 Task: Create List Brand Identity in Board Social Media Advertising Strategies to Workspace Healthcare Consulting. Create List Target Audience in Board Customer Journey Optimization Analytics to Workspace Healthcare Consulting. Create List Customer Personas in Board Public Relations Thought Leadership Content Creation and Distribution to Workspace Healthcare Consulting
Action: Mouse moved to (69, 356)
Screenshot: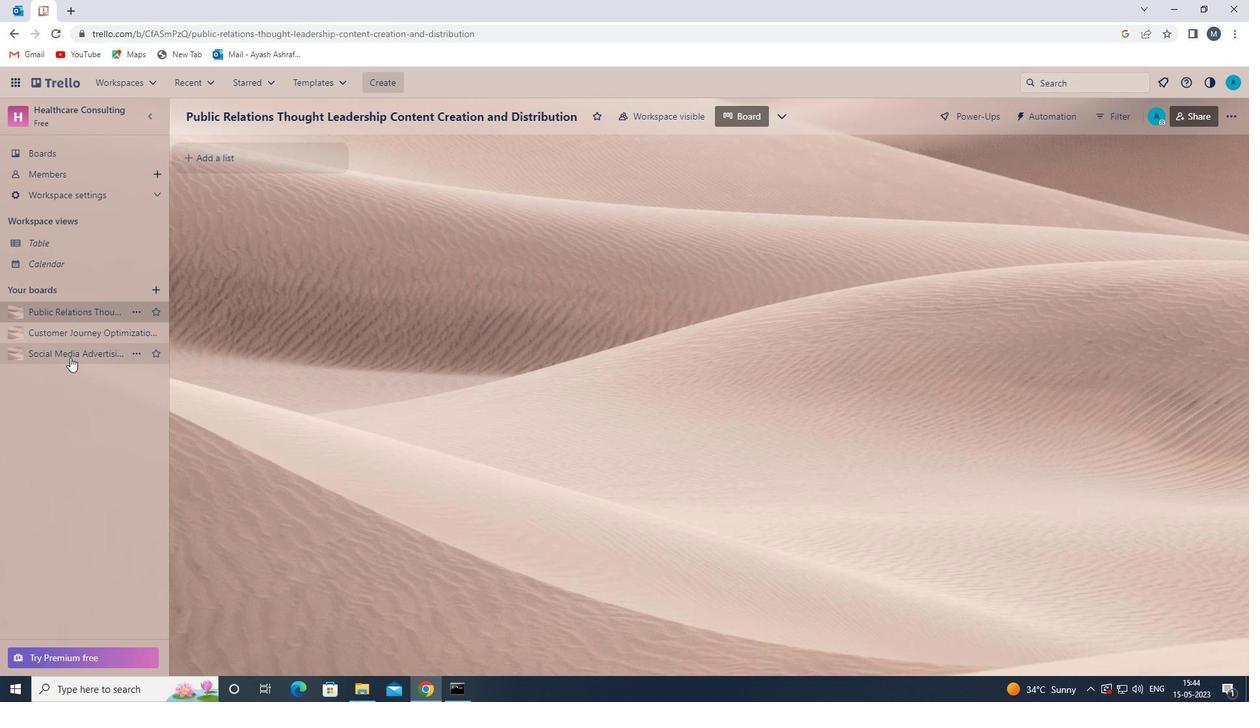 
Action: Mouse pressed left at (69, 356)
Screenshot: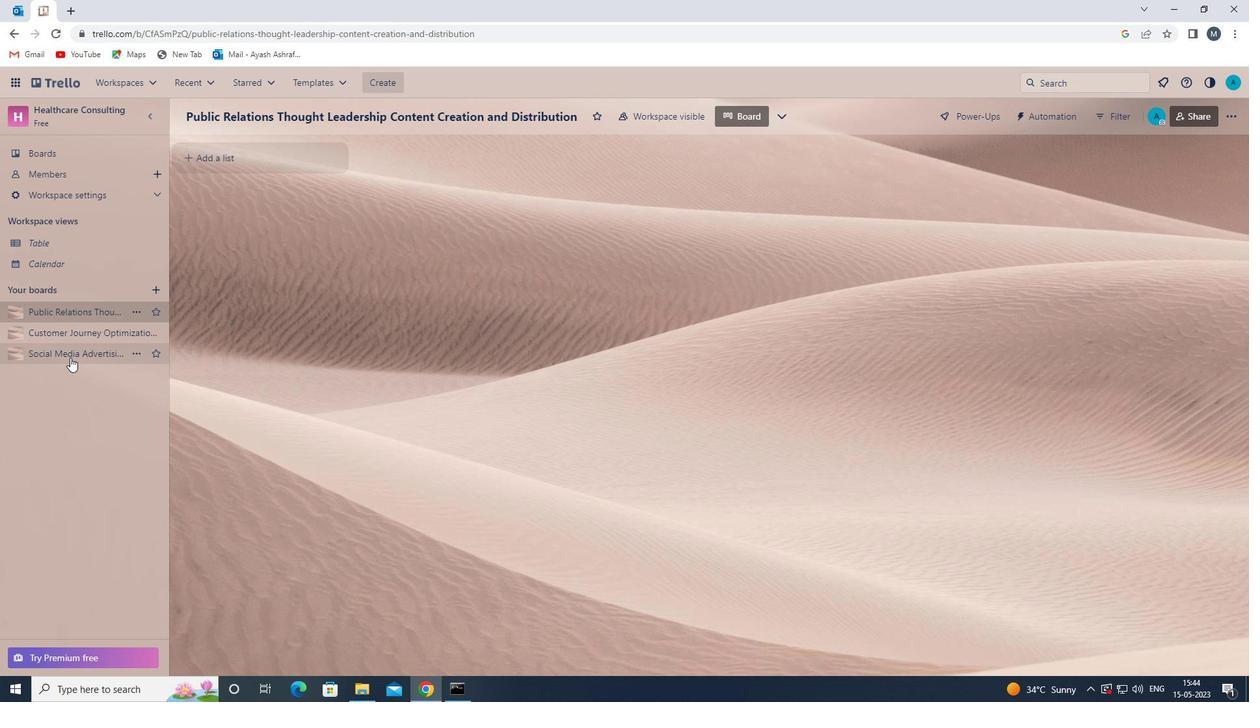 
Action: Mouse moved to (272, 161)
Screenshot: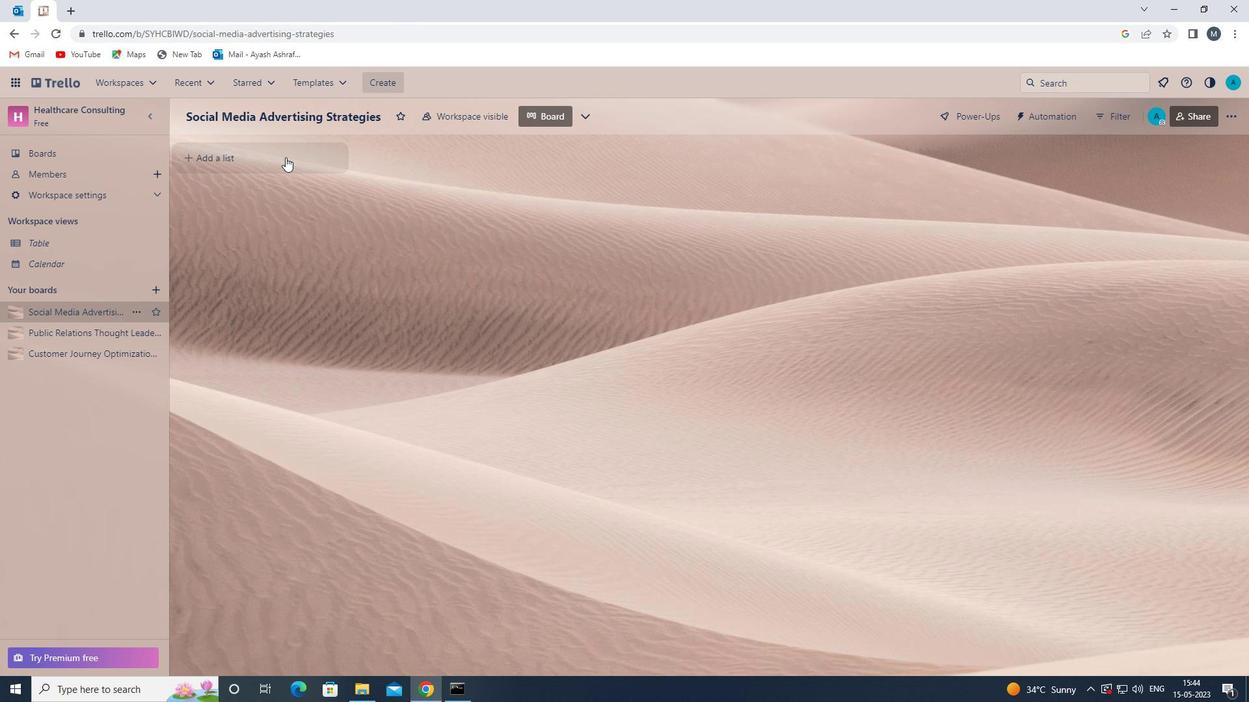 
Action: Mouse pressed left at (272, 161)
Screenshot: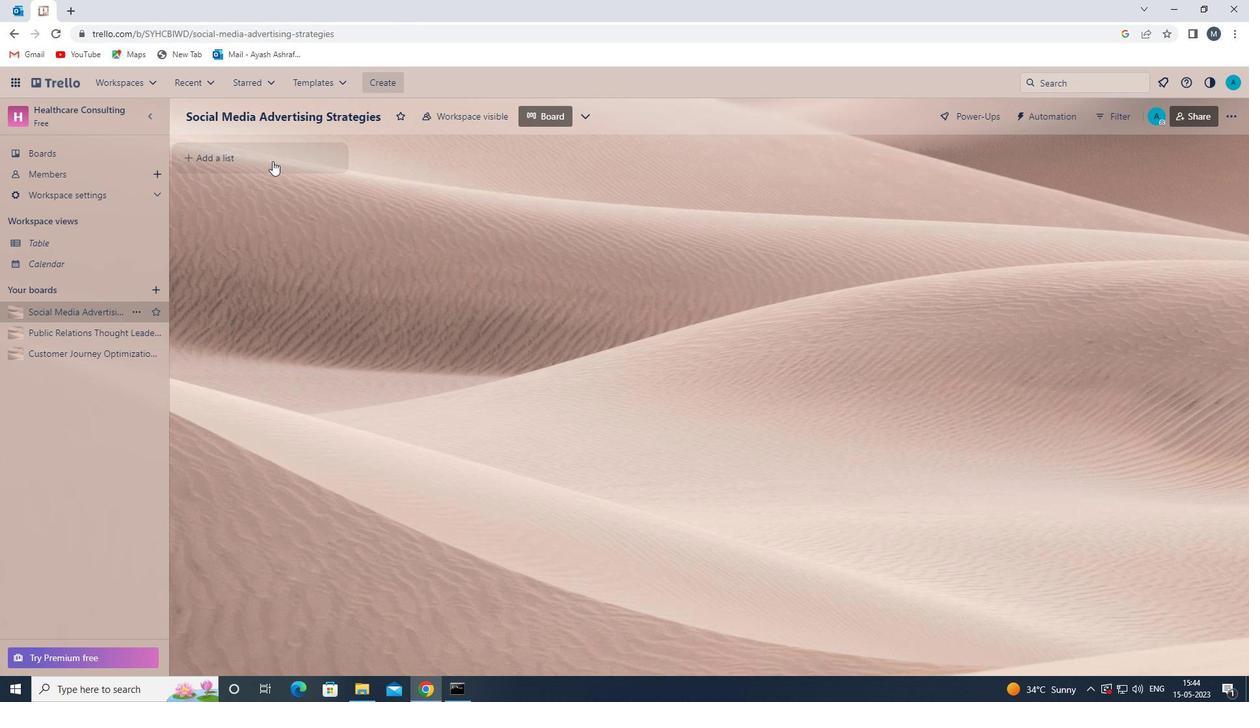 
Action: Mouse moved to (281, 160)
Screenshot: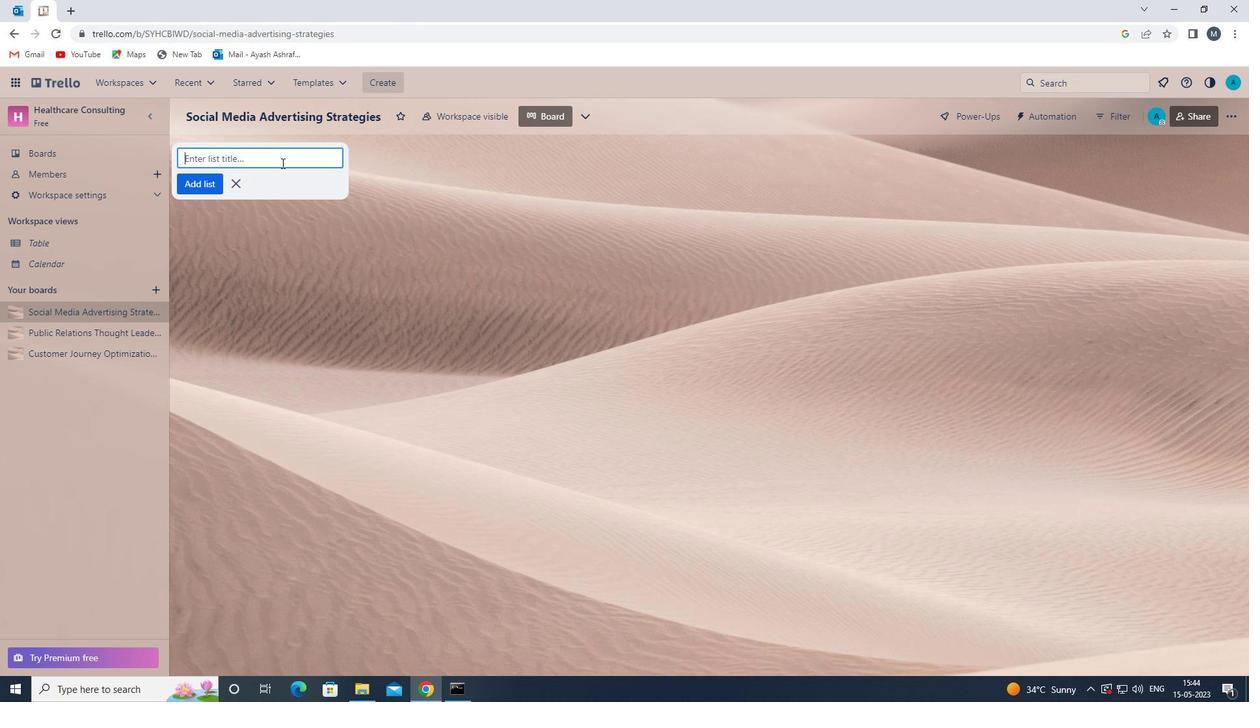 
Action: Mouse pressed left at (281, 160)
Screenshot: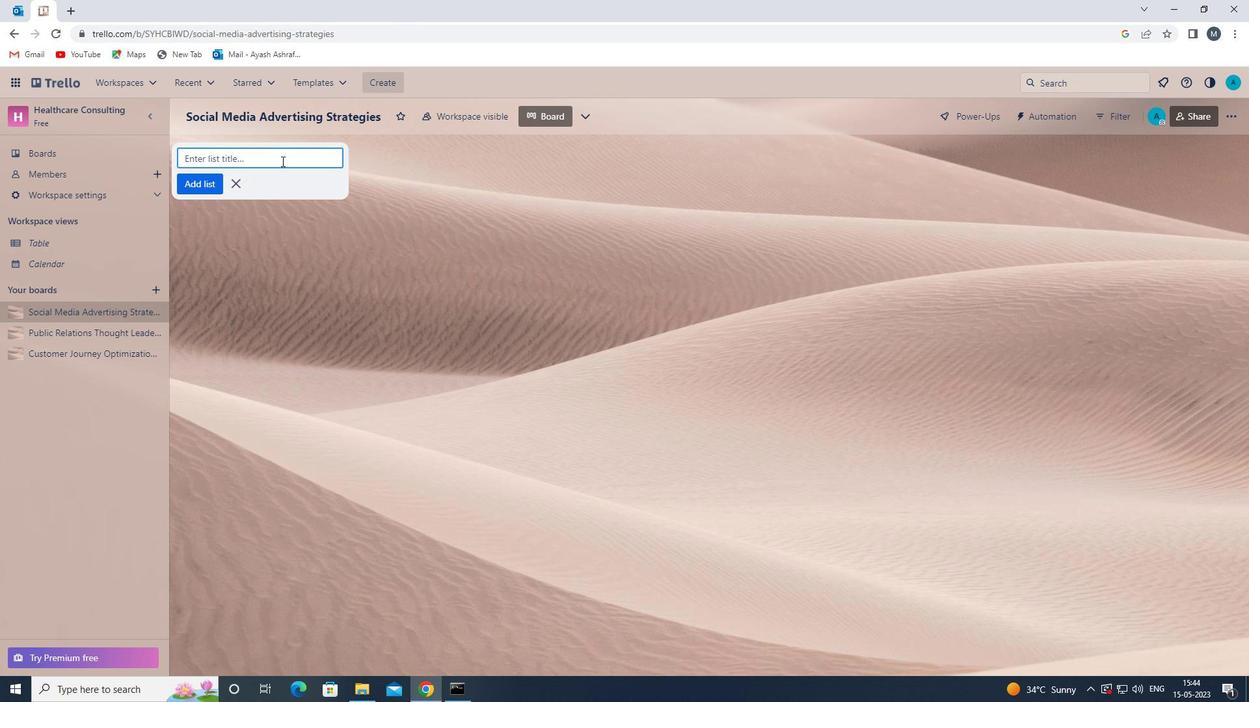 
Action: Mouse moved to (281, 160)
Screenshot: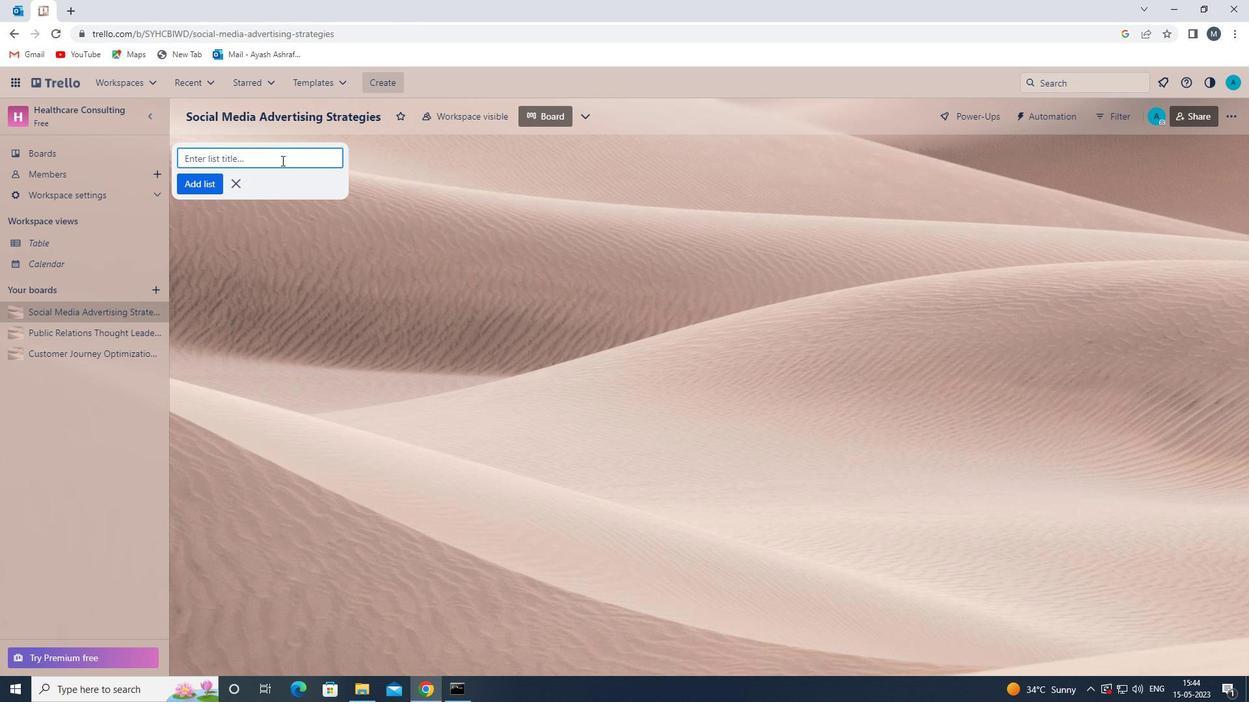
Action: Key pressed <Key.shift>BRAND<Key.space><Key.shift><Key.shift><Key.shift><Key.shift>IDENTITY<Key.space>
Screenshot: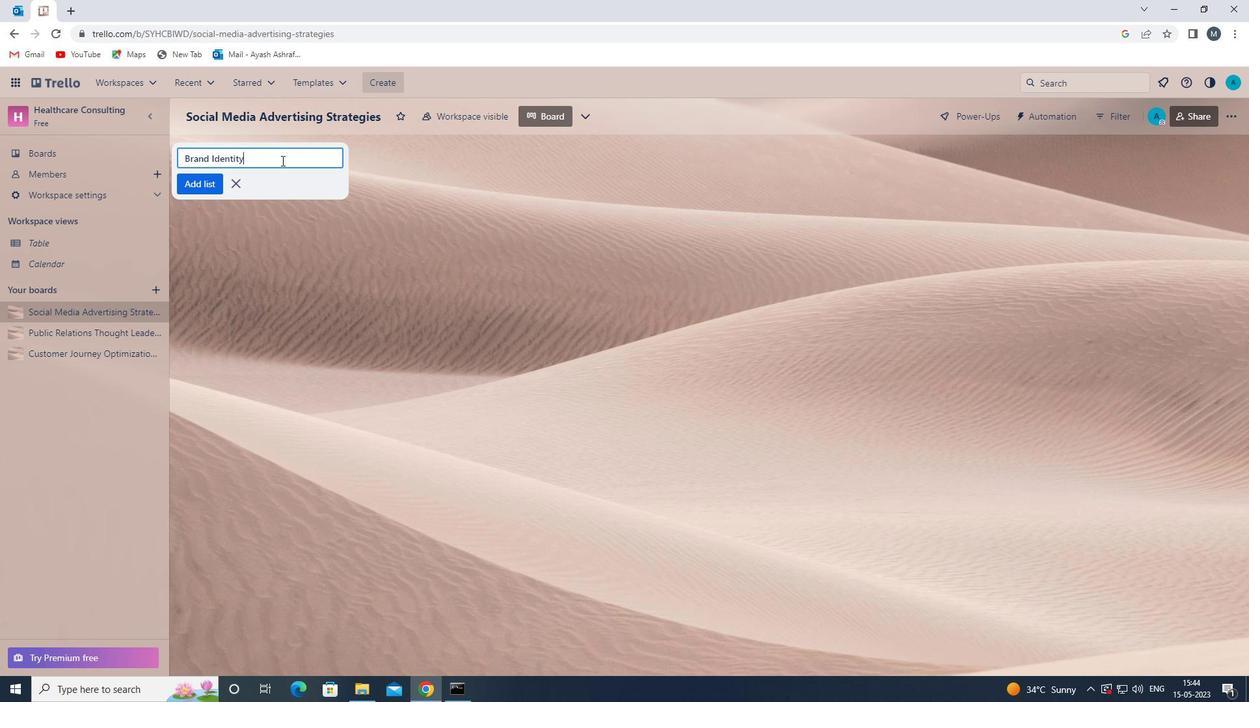 
Action: Mouse moved to (210, 188)
Screenshot: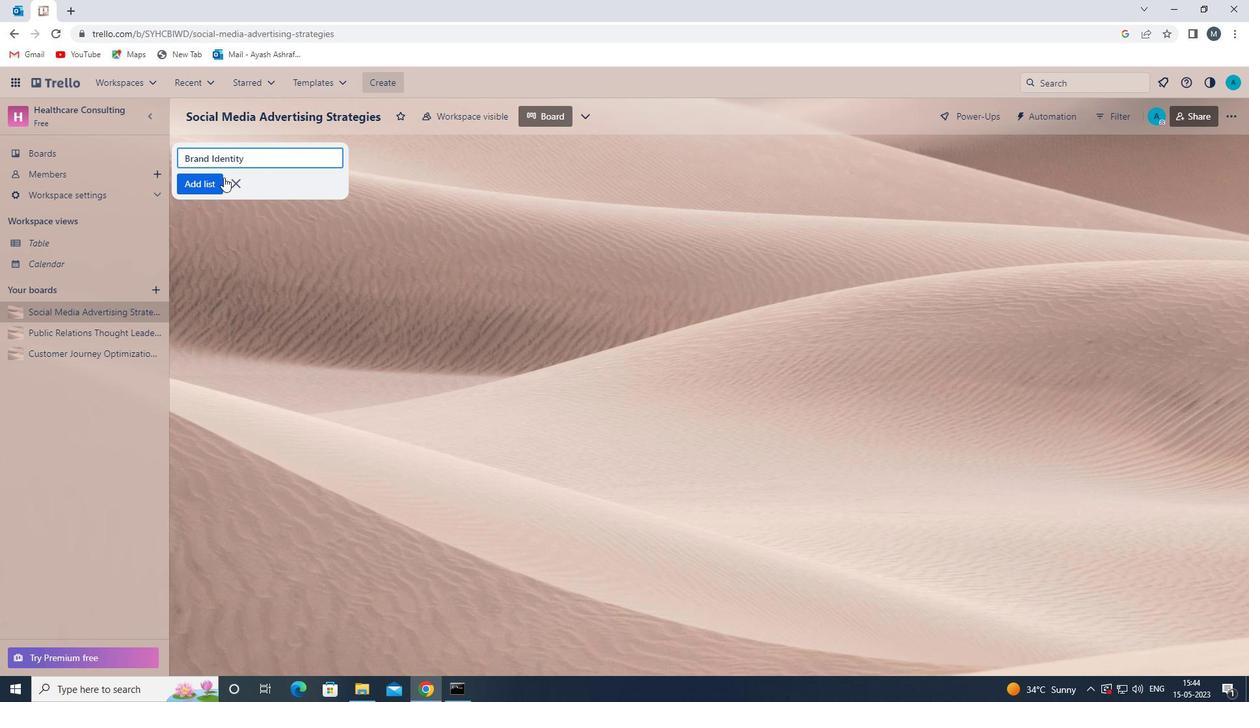 
Action: Mouse pressed left at (210, 188)
Screenshot: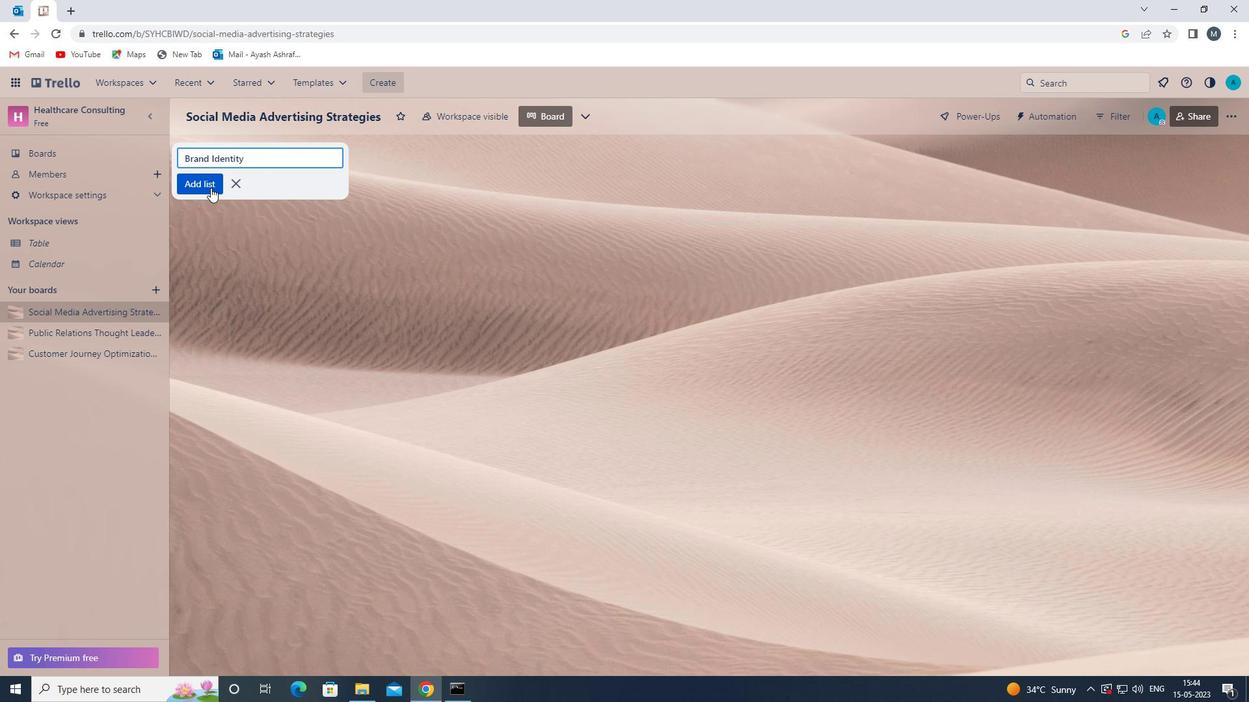 
Action: Mouse moved to (249, 261)
Screenshot: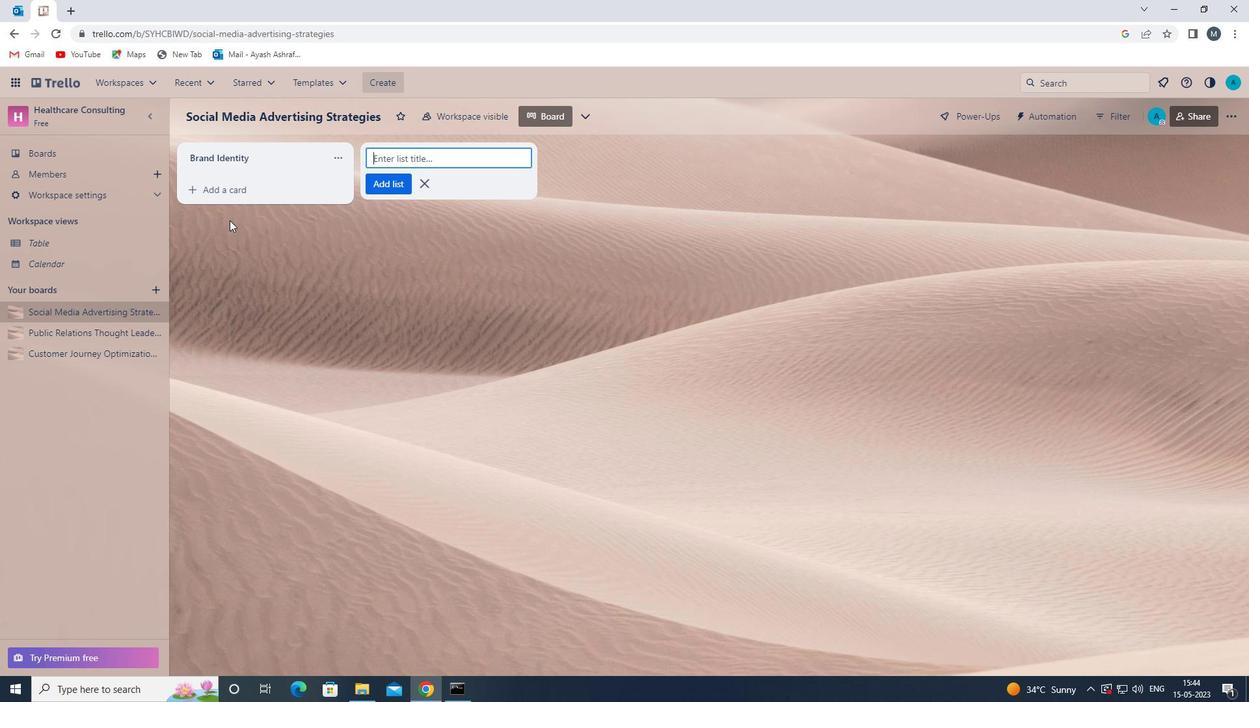 
Action: Mouse pressed left at (249, 261)
Screenshot: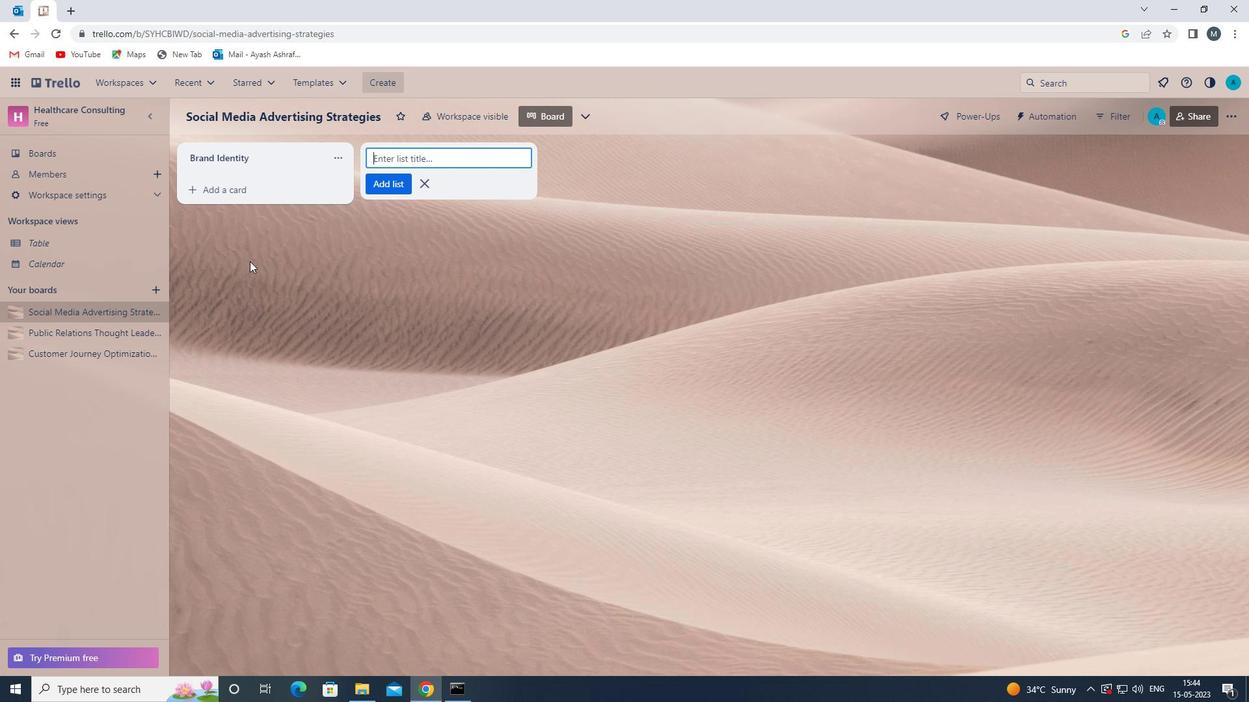 
Action: Mouse moved to (65, 354)
Screenshot: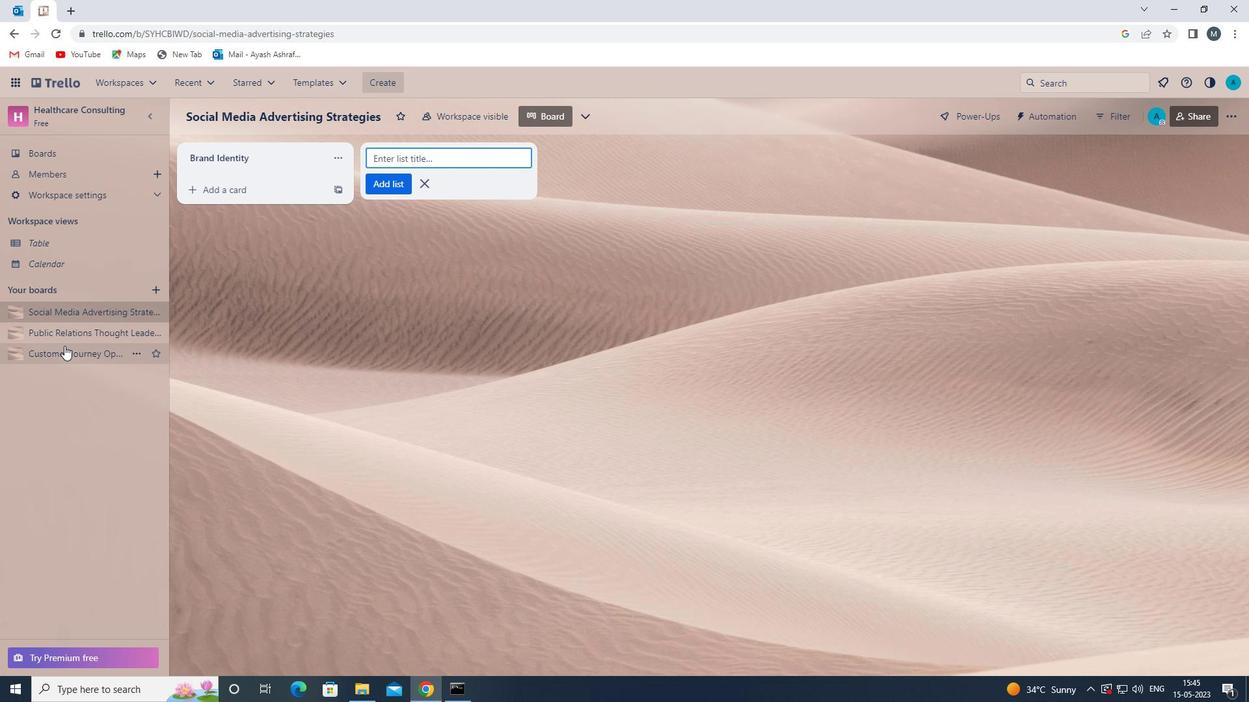 
Action: Mouse pressed left at (65, 354)
Screenshot: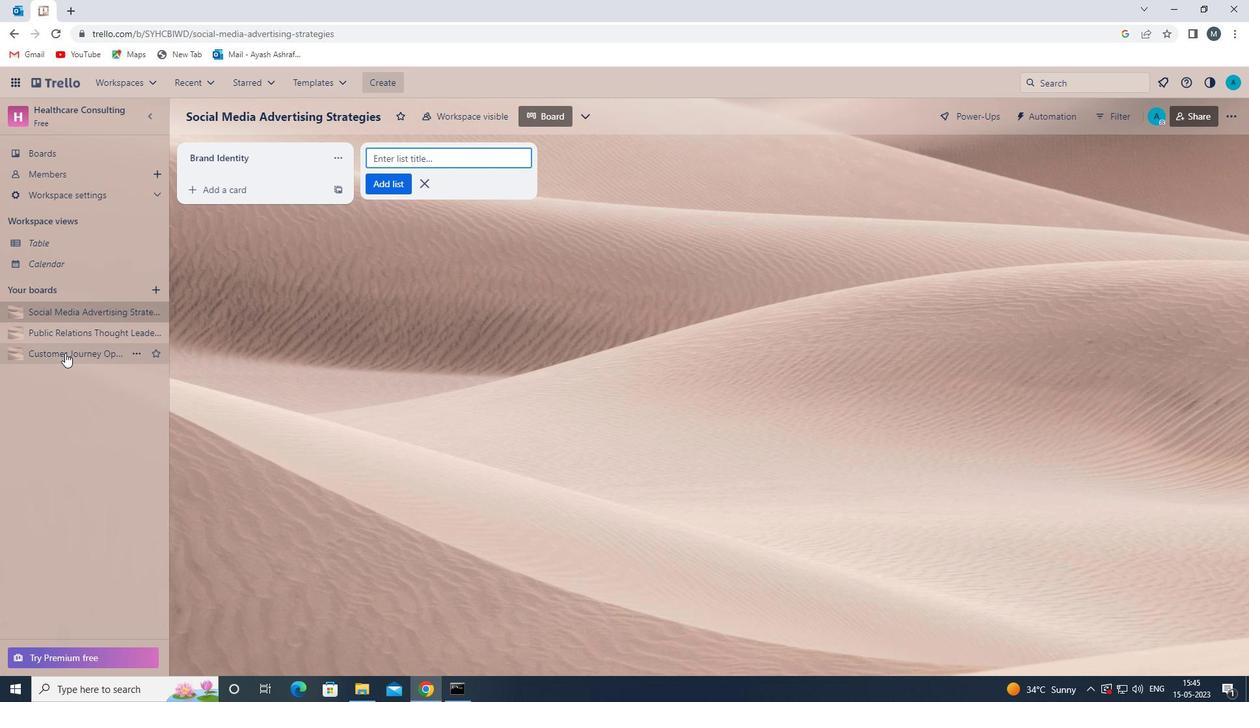 
Action: Mouse moved to (285, 160)
Screenshot: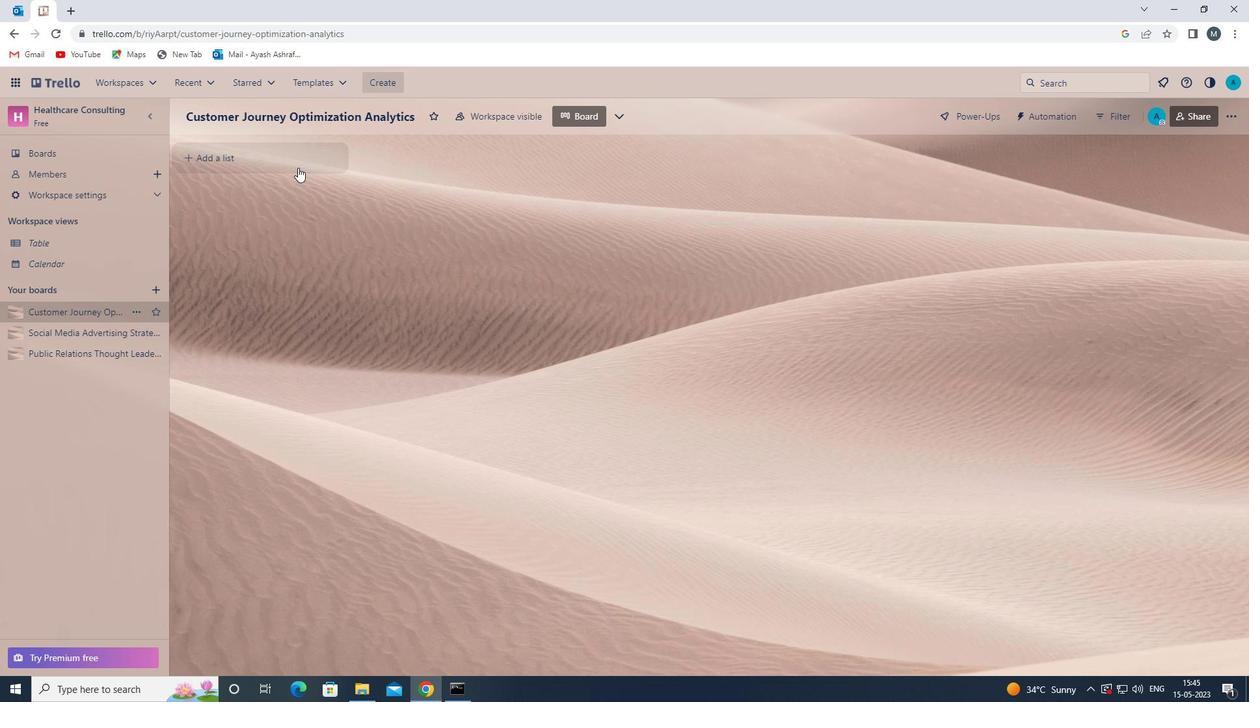 
Action: Mouse pressed left at (285, 160)
Screenshot: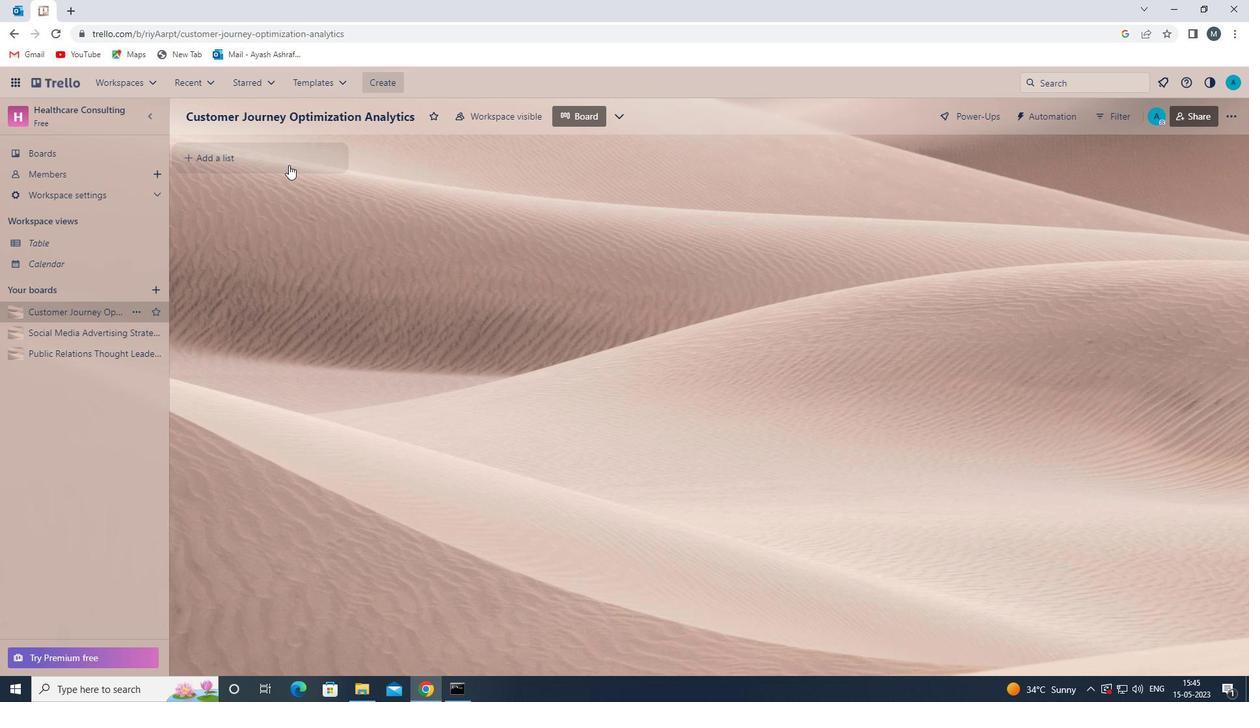 
Action: Mouse moved to (291, 162)
Screenshot: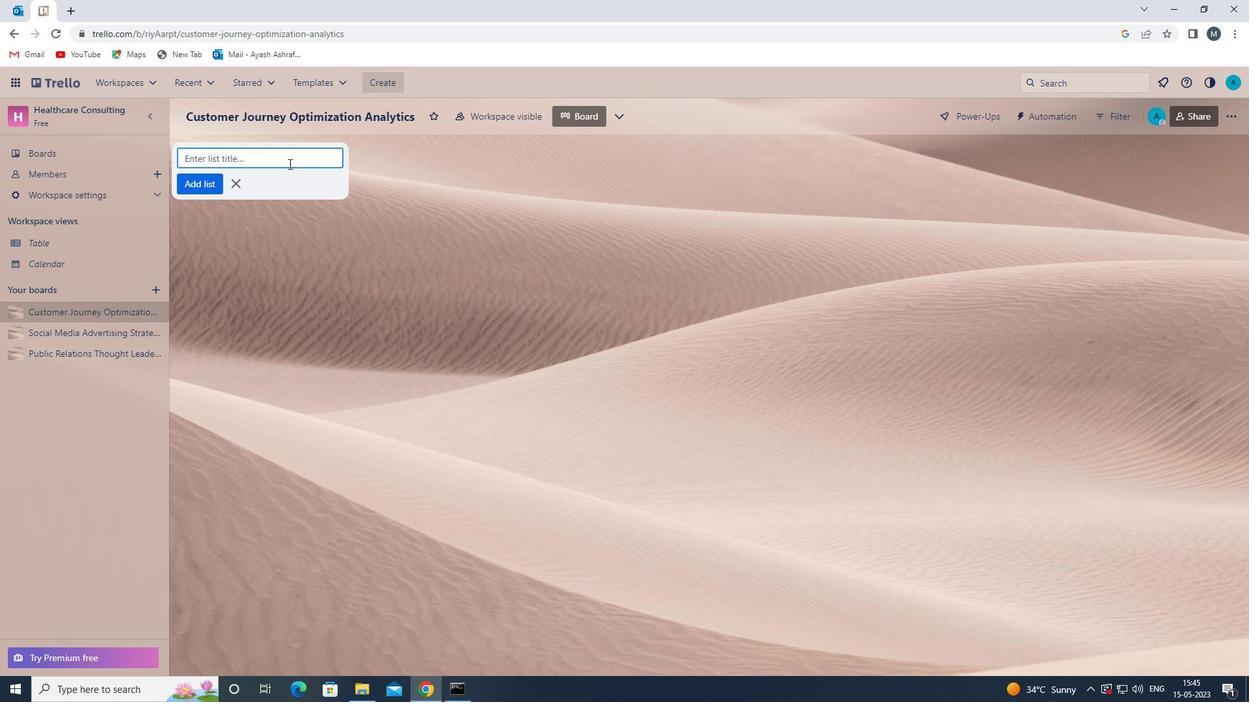 
Action: Mouse pressed left at (291, 162)
Screenshot: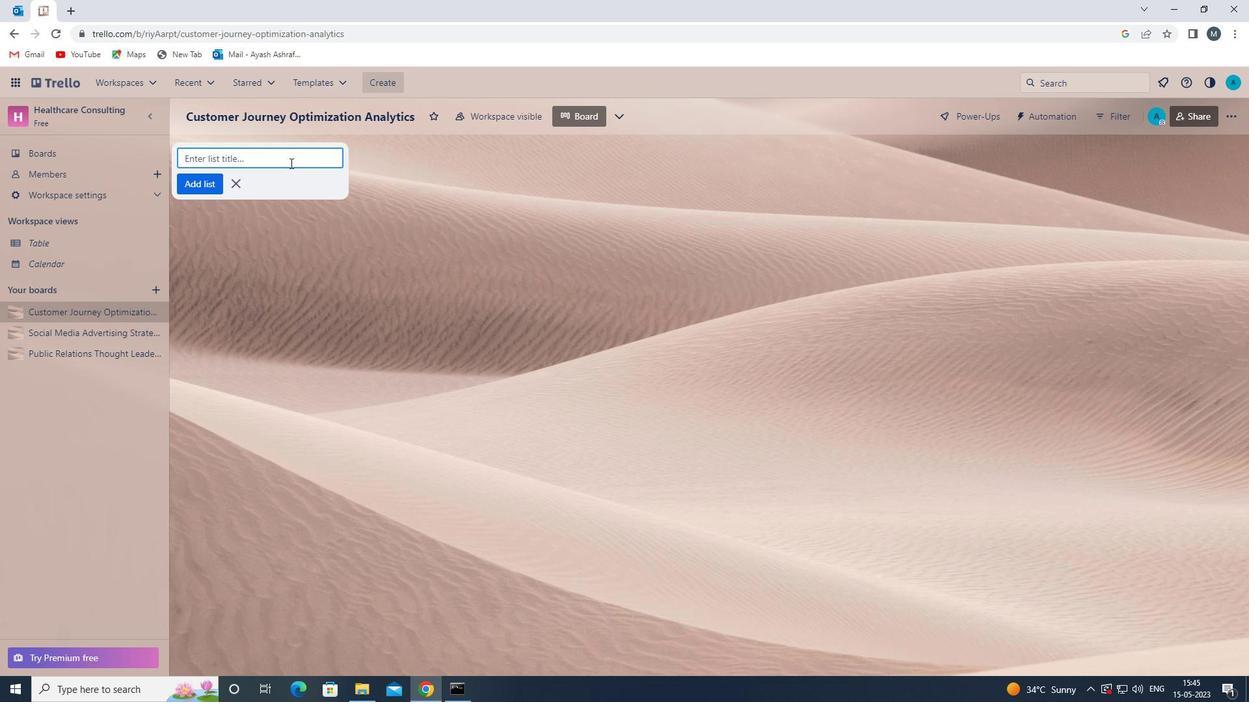 
Action: Mouse moved to (291, 162)
Screenshot: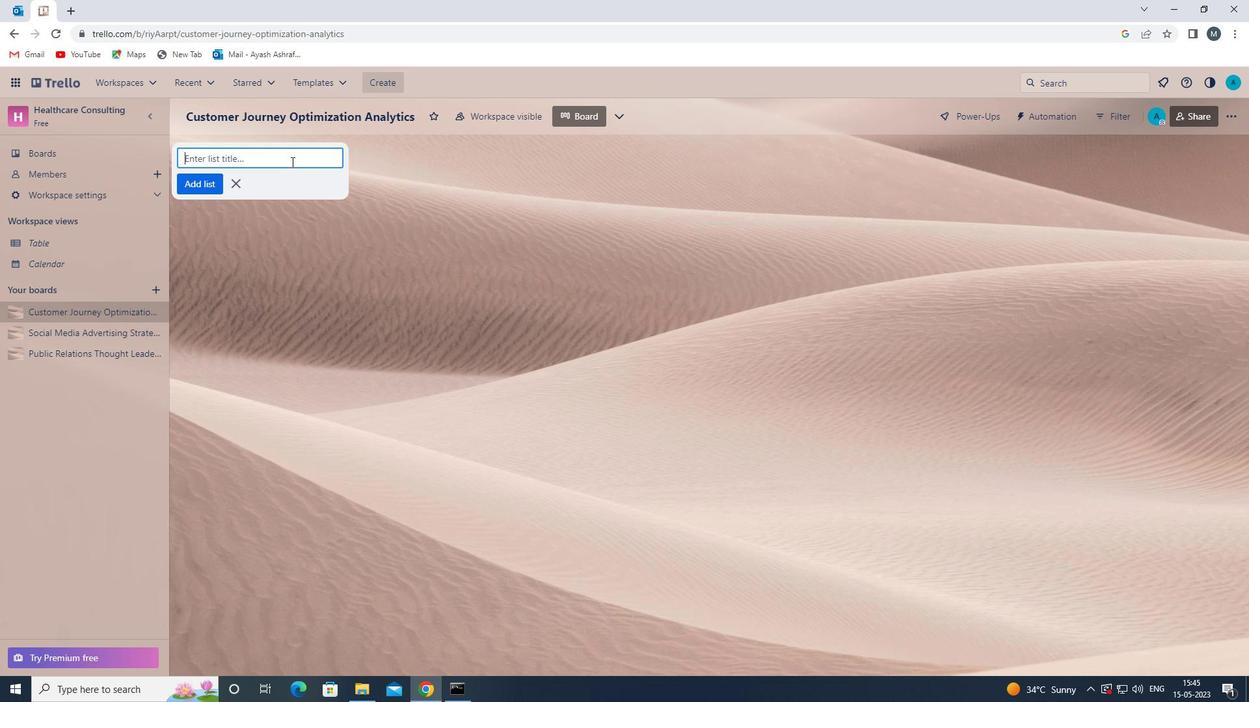 
Action: Key pressed <Key.shift>TARGET<Key.space><Key.shift>AUDIENCE<Key.space>
Screenshot: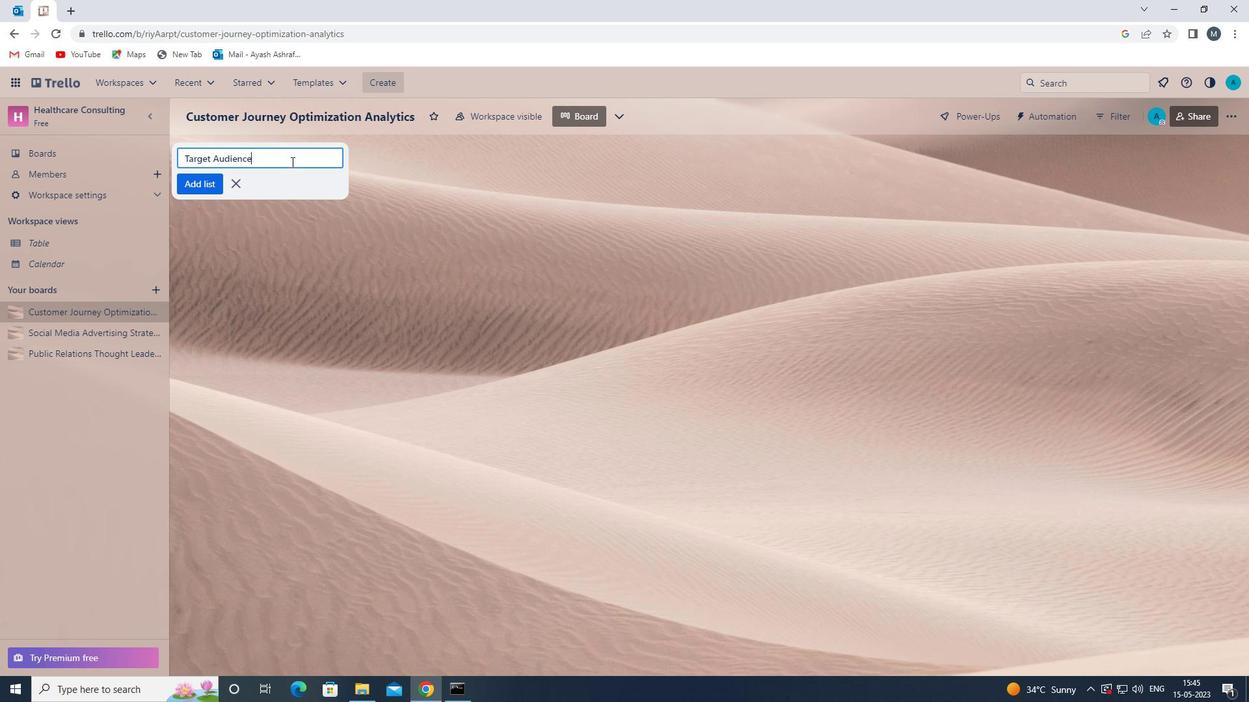 
Action: Mouse moved to (204, 190)
Screenshot: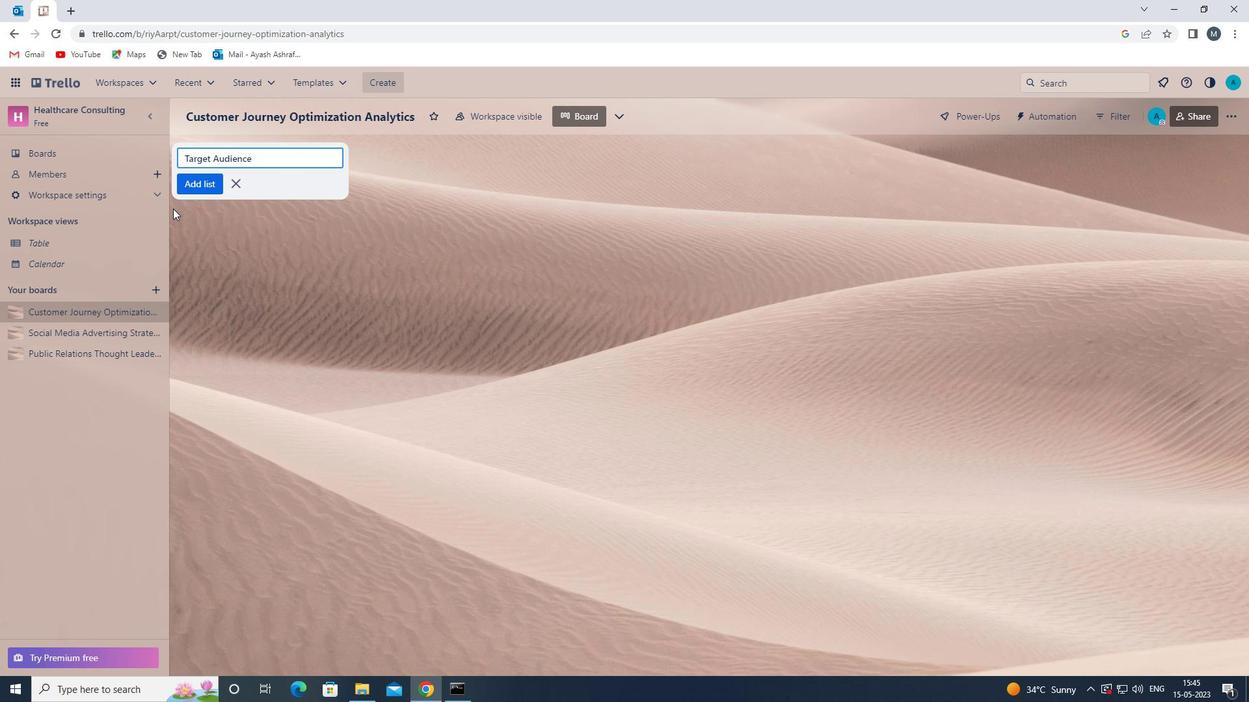 
Action: Mouse pressed left at (204, 190)
Screenshot: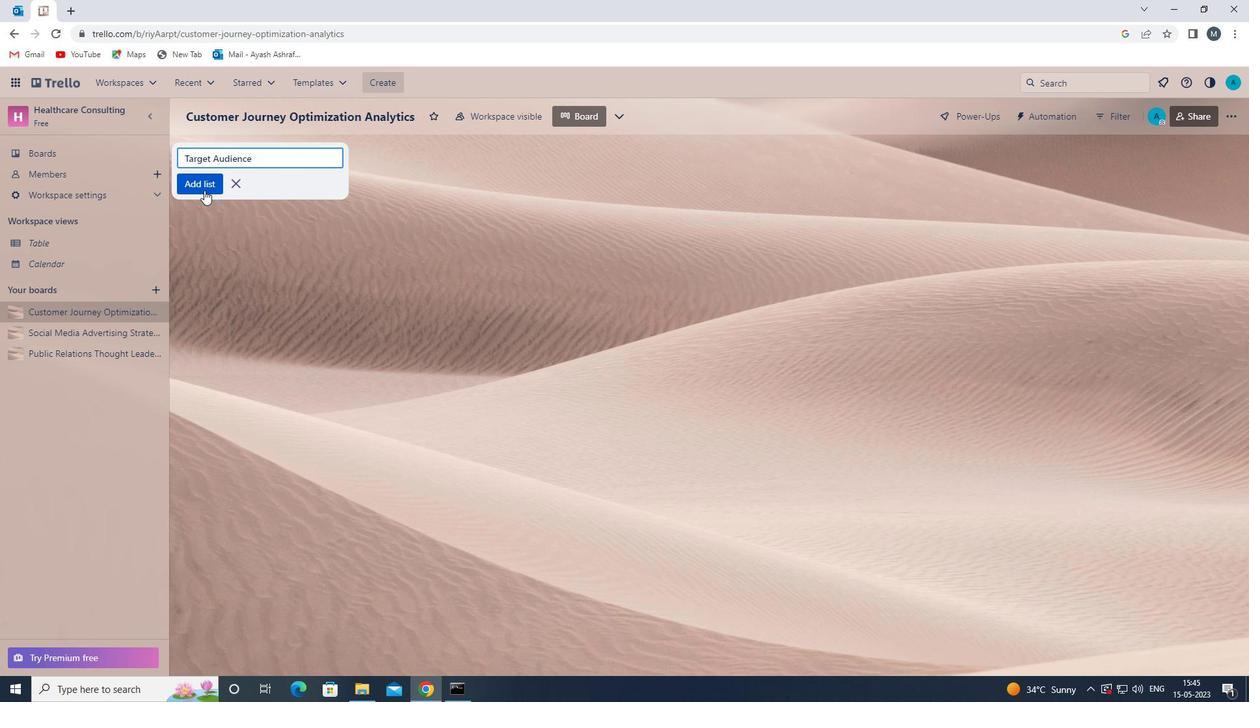 
Action: Mouse moved to (239, 276)
Screenshot: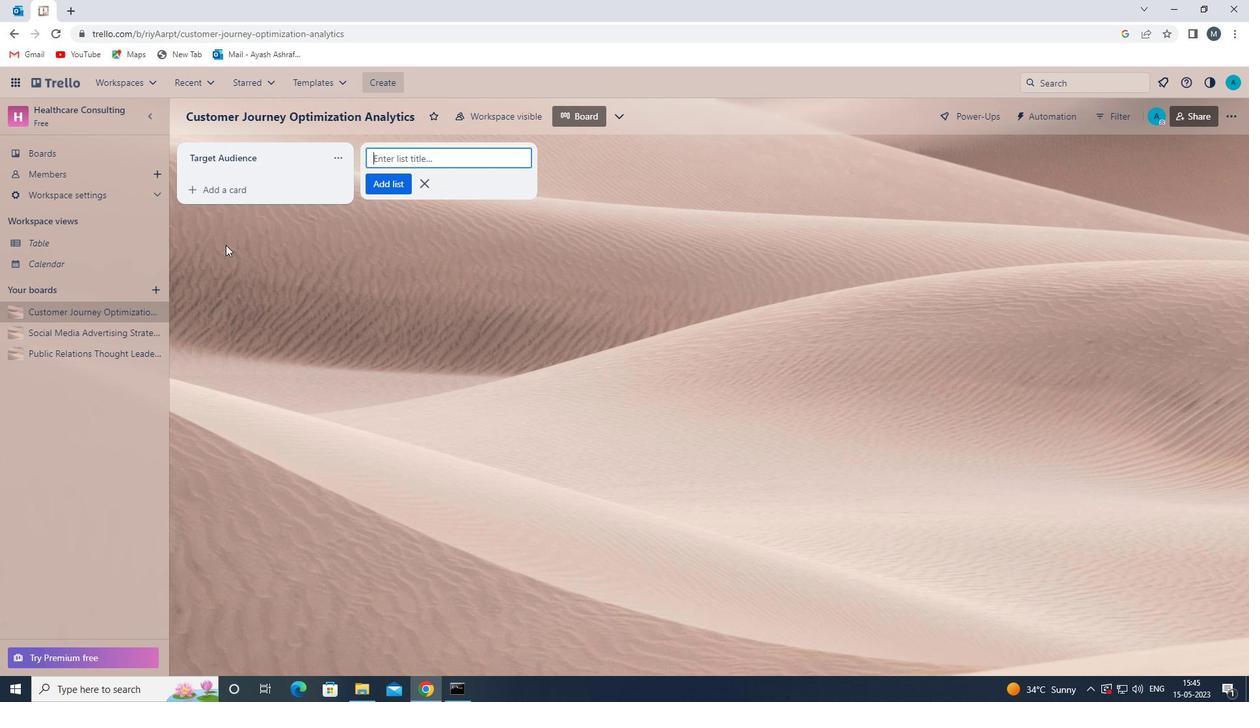 
Action: Mouse pressed left at (239, 276)
Screenshot: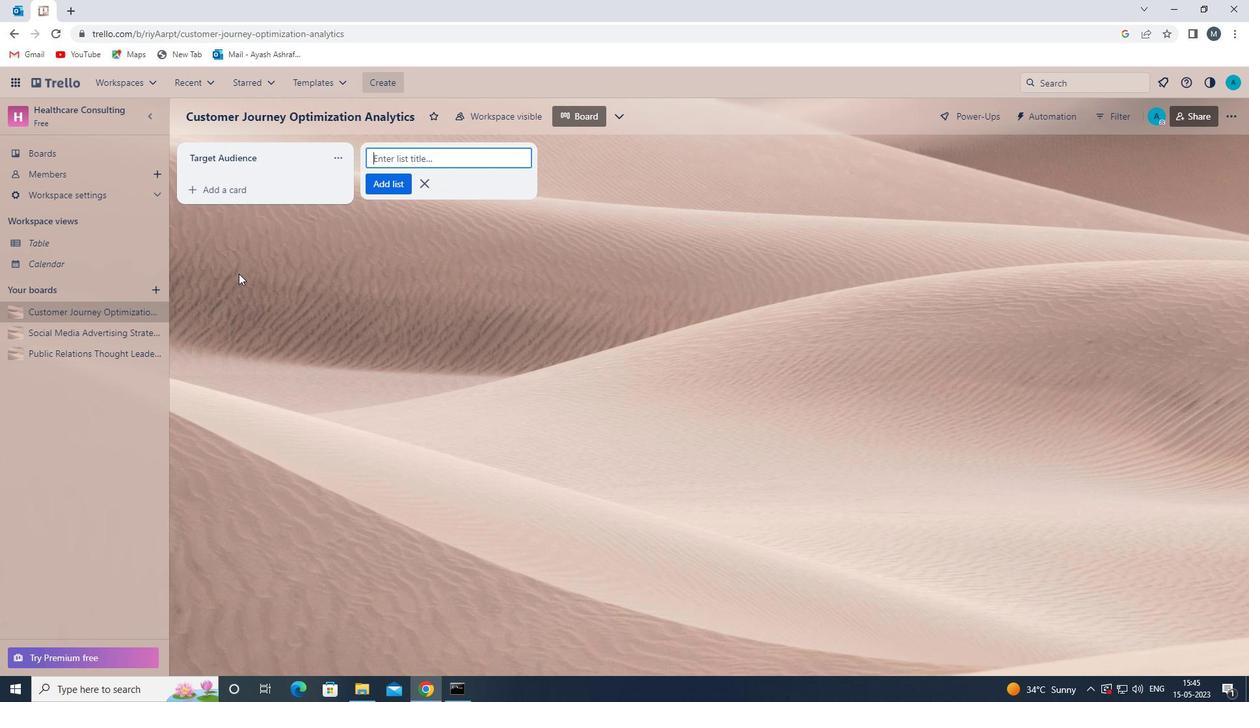 
Action: Mouse moved to (48, 356)
Screenshot: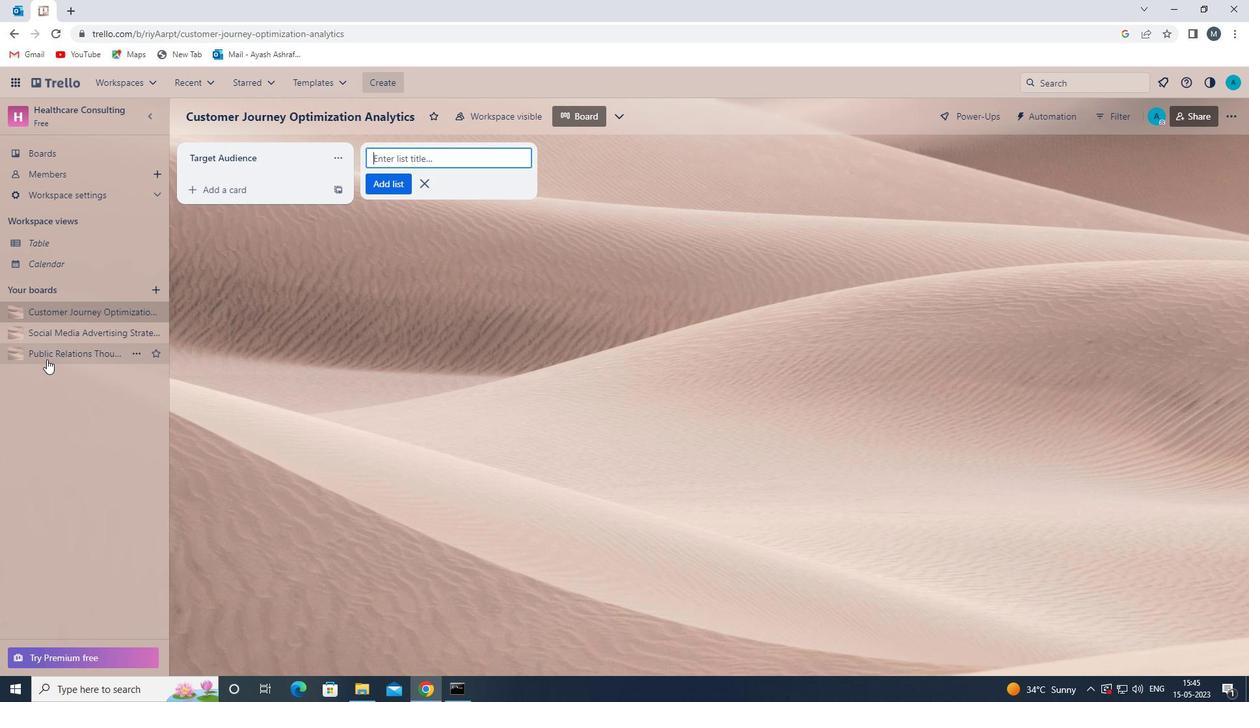 
Action: Mouse pressed left at (48, 356)
Screenshot: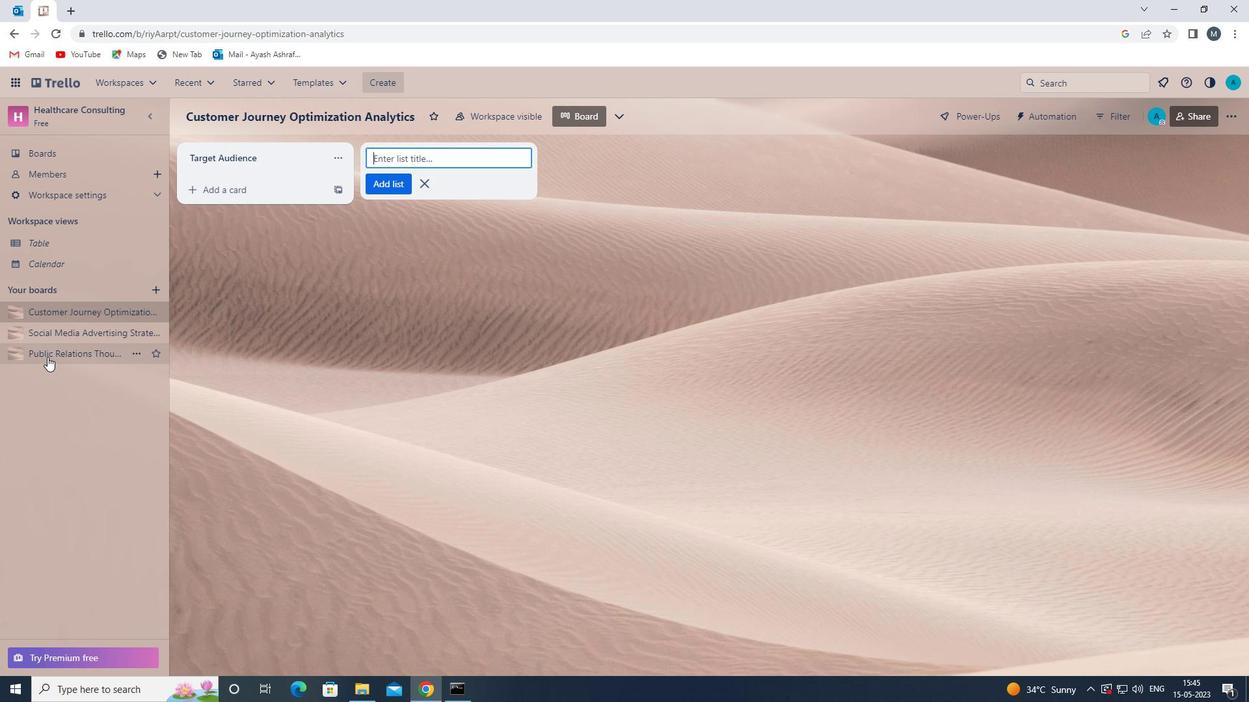 
Action: Mouse moved to (247, 154)
Screenshot: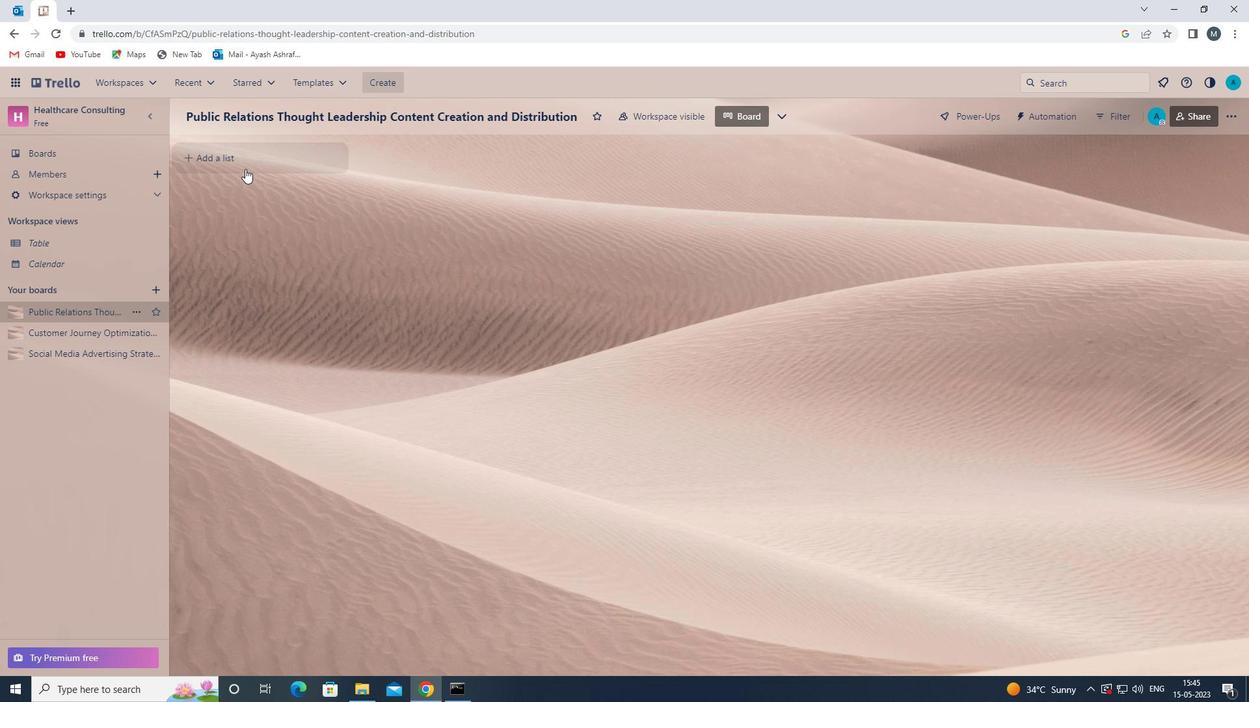 
Action: Mouse pressed left at (247, 154)
Screenshot: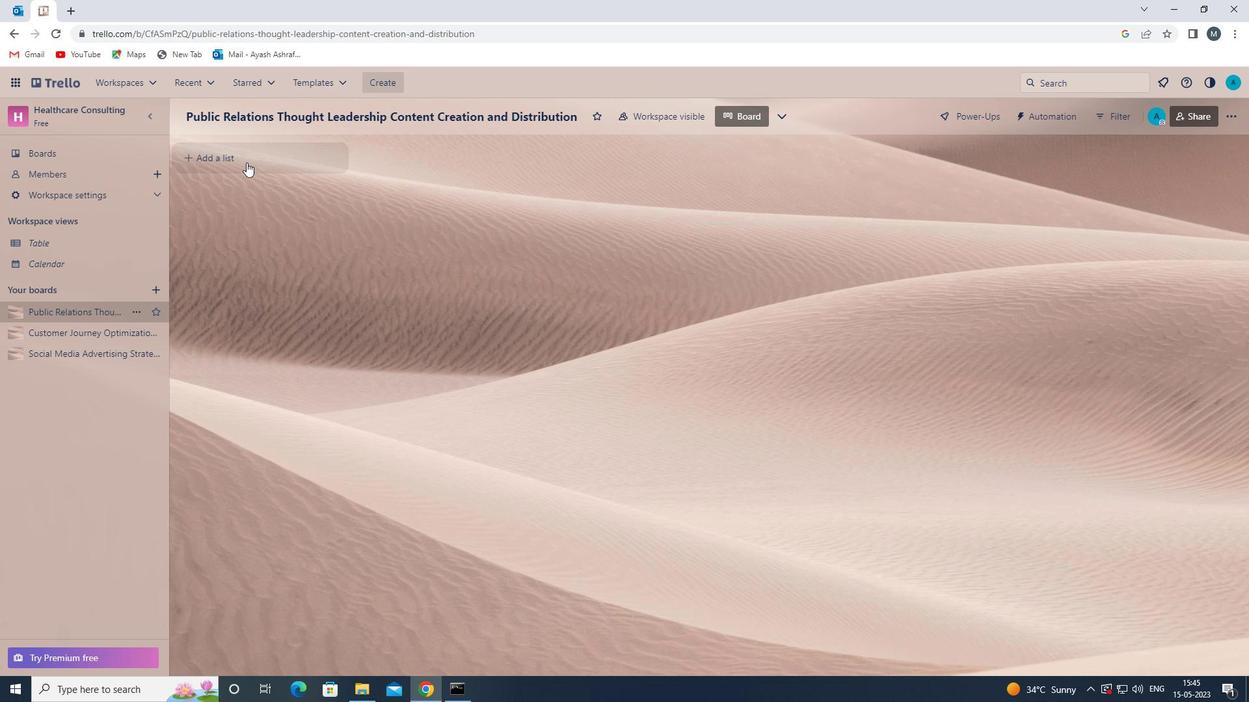 
Action: Mouse moved to (255, 158)
Screenshot: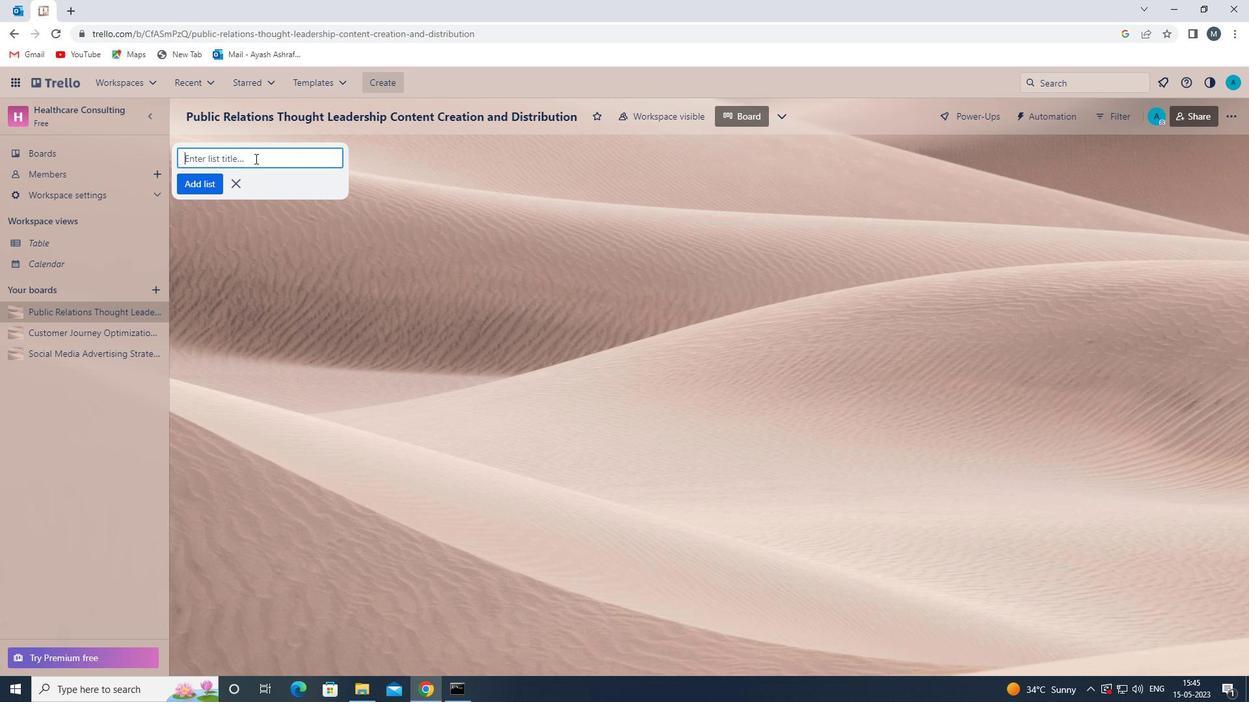 
Action: Mouse pressed left at (255, 158)
Screenshot: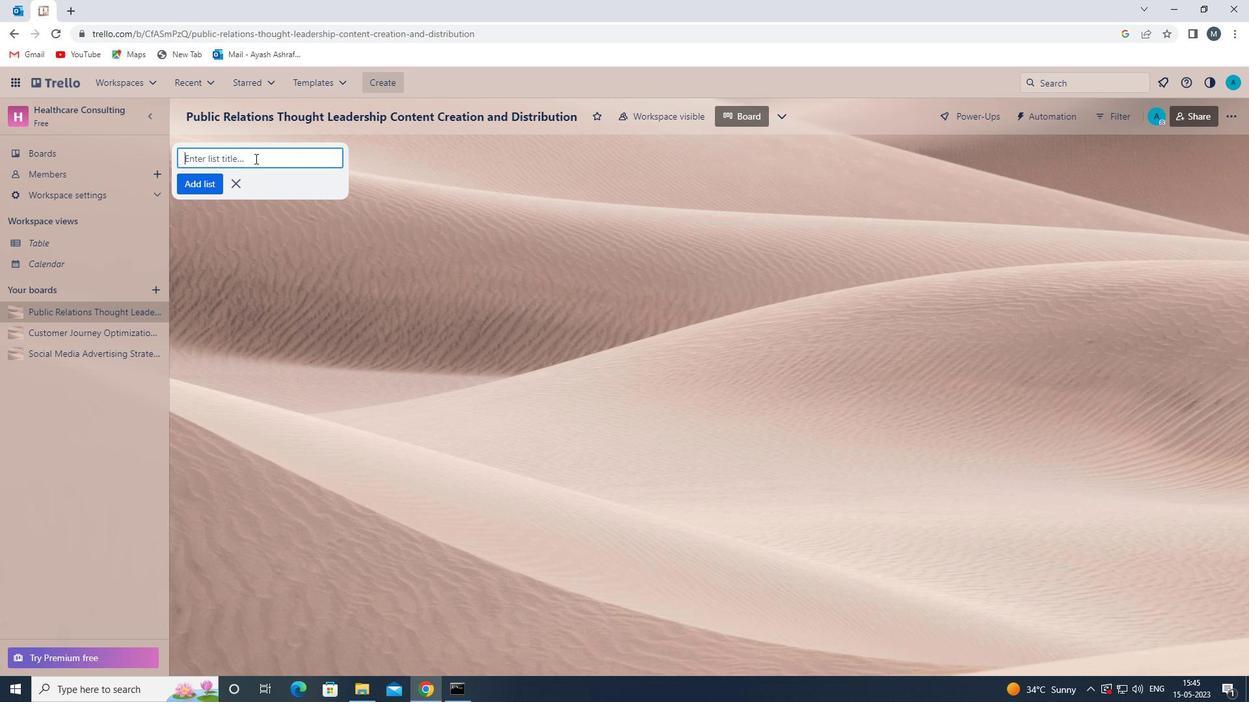 
Action: Mouse moved to (432, 121)
Screenshot: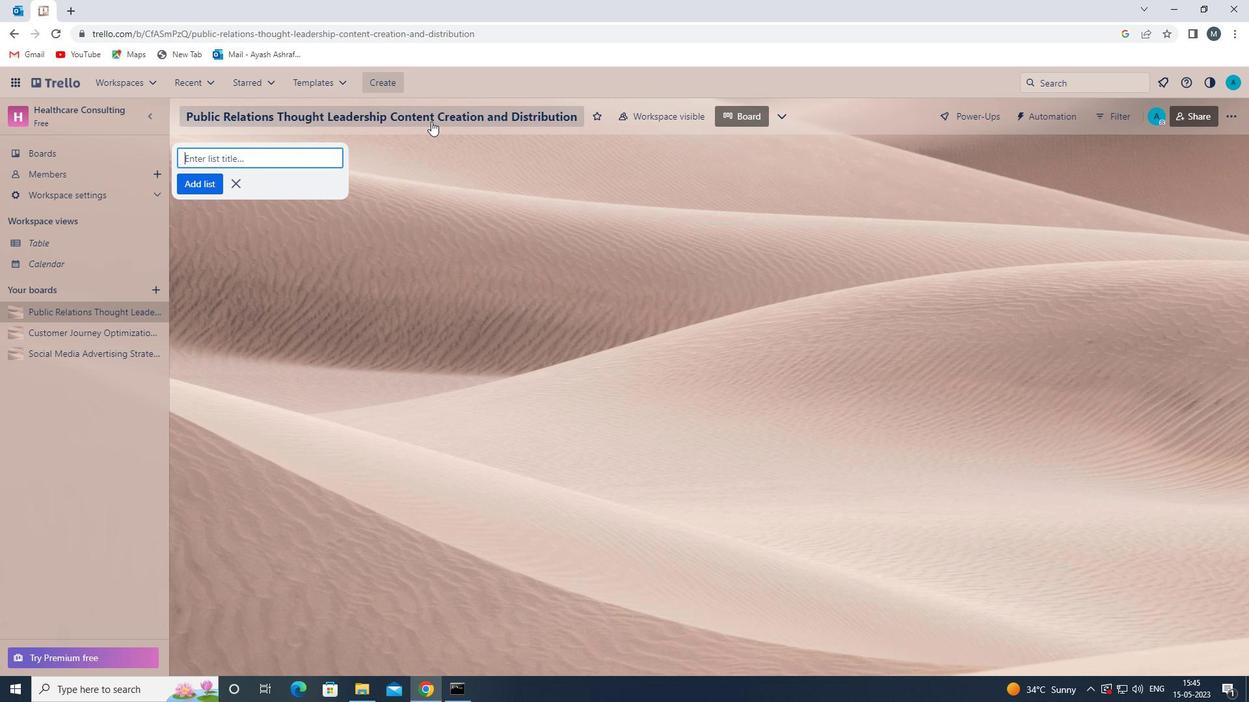 
Action: Key pressed <Key.shift>CUSTOMER<Key.space><Key.shift>PERSONAS<Key.space>
Screenshot: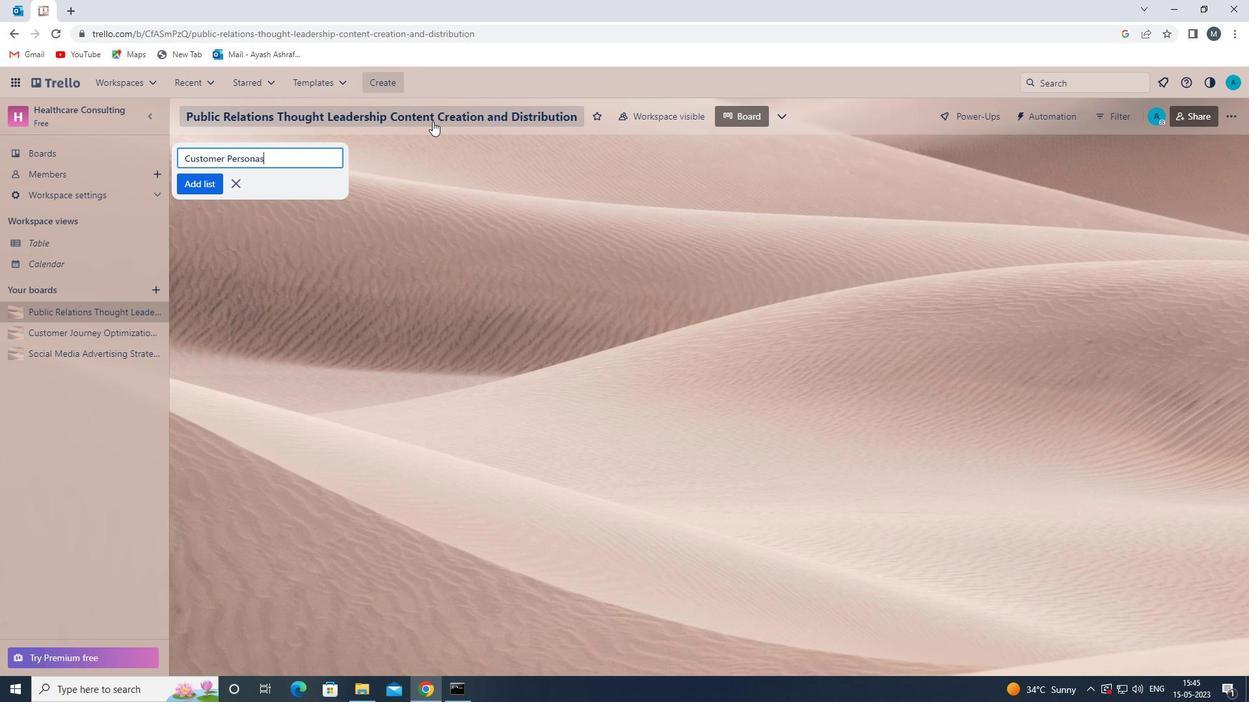 
Action: Mouse moved to (193, 184)
Screenshot: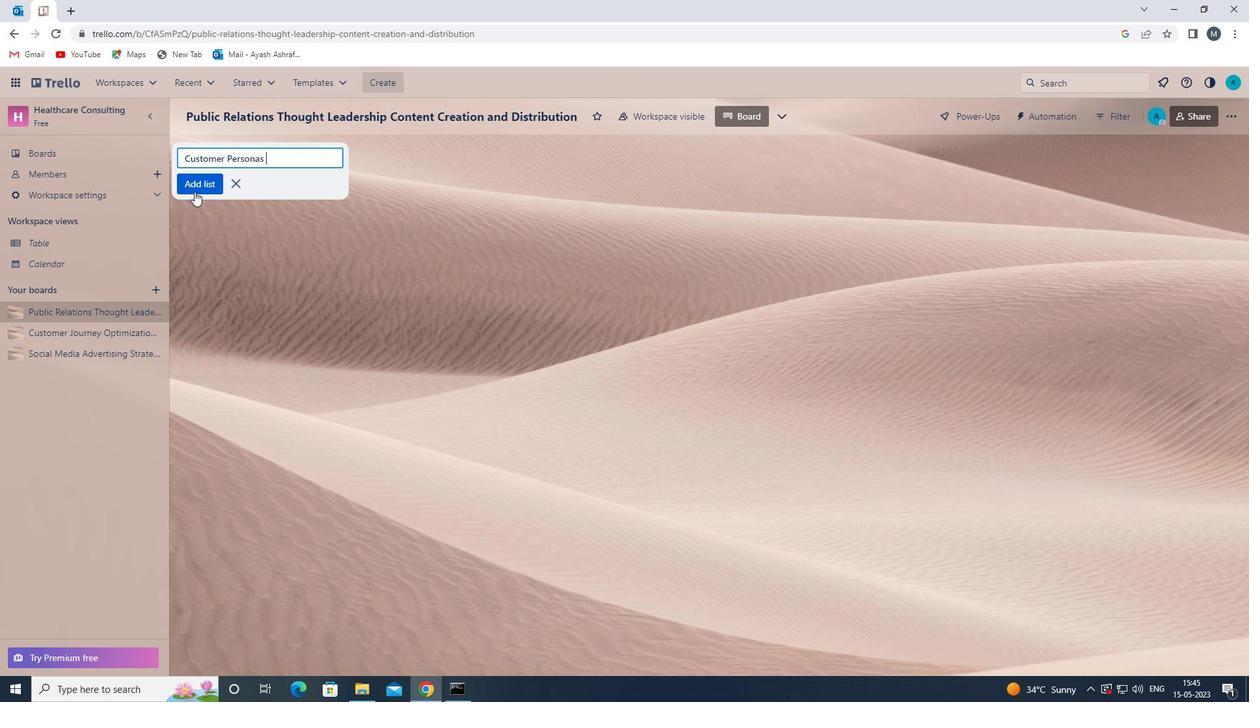 
Action: Mouse pressed left at (193, 184)
Screenshot: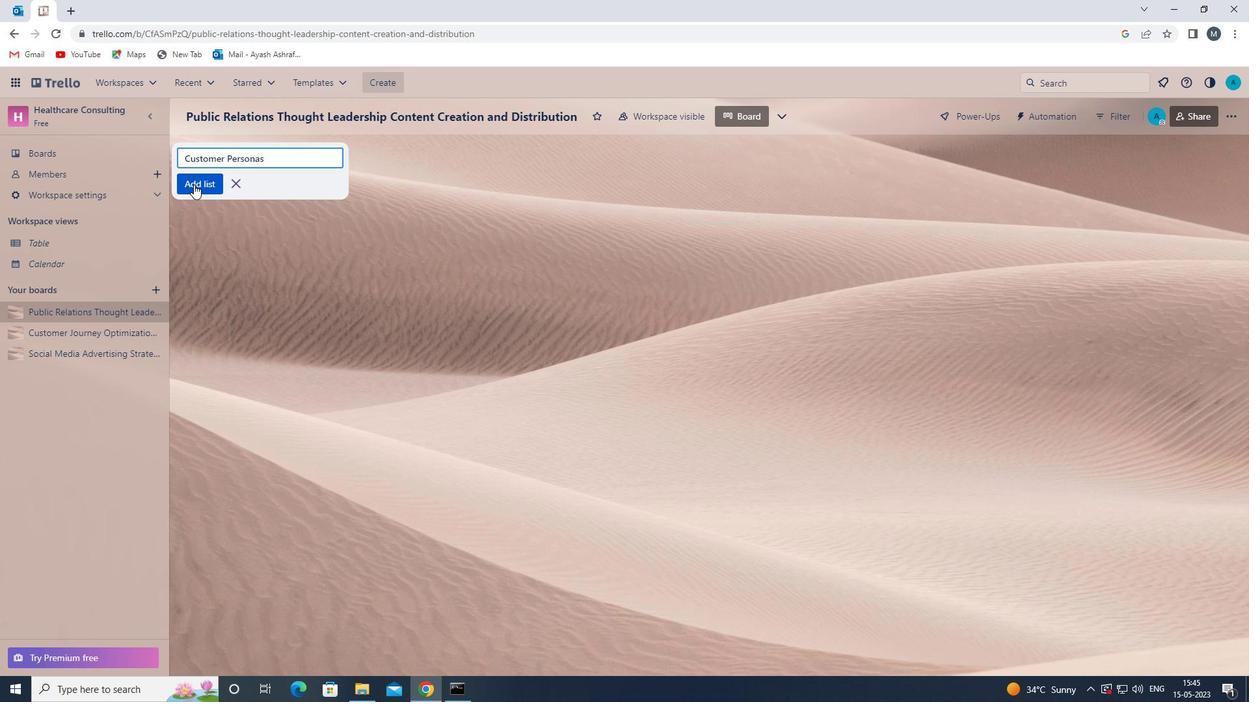 
Action: Mouse moved to (267, 302)
Screenshot: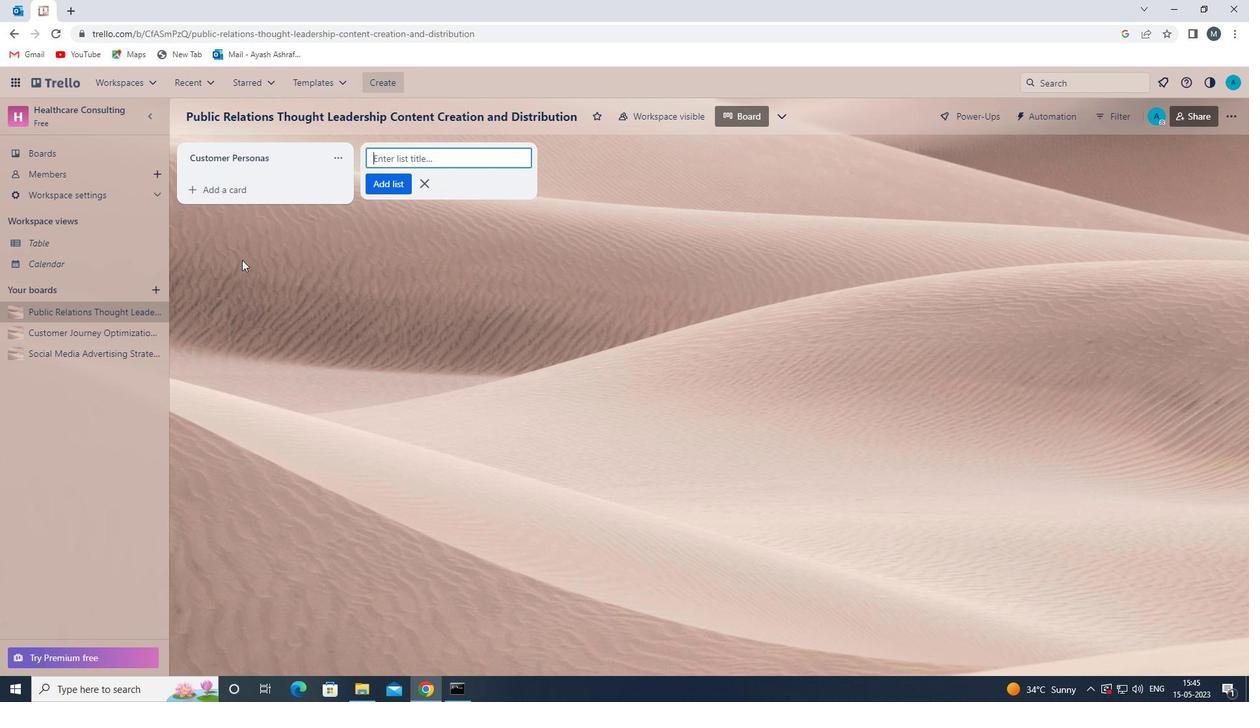 
Action: Mouse pressed left at (267, 302)
Screenshot: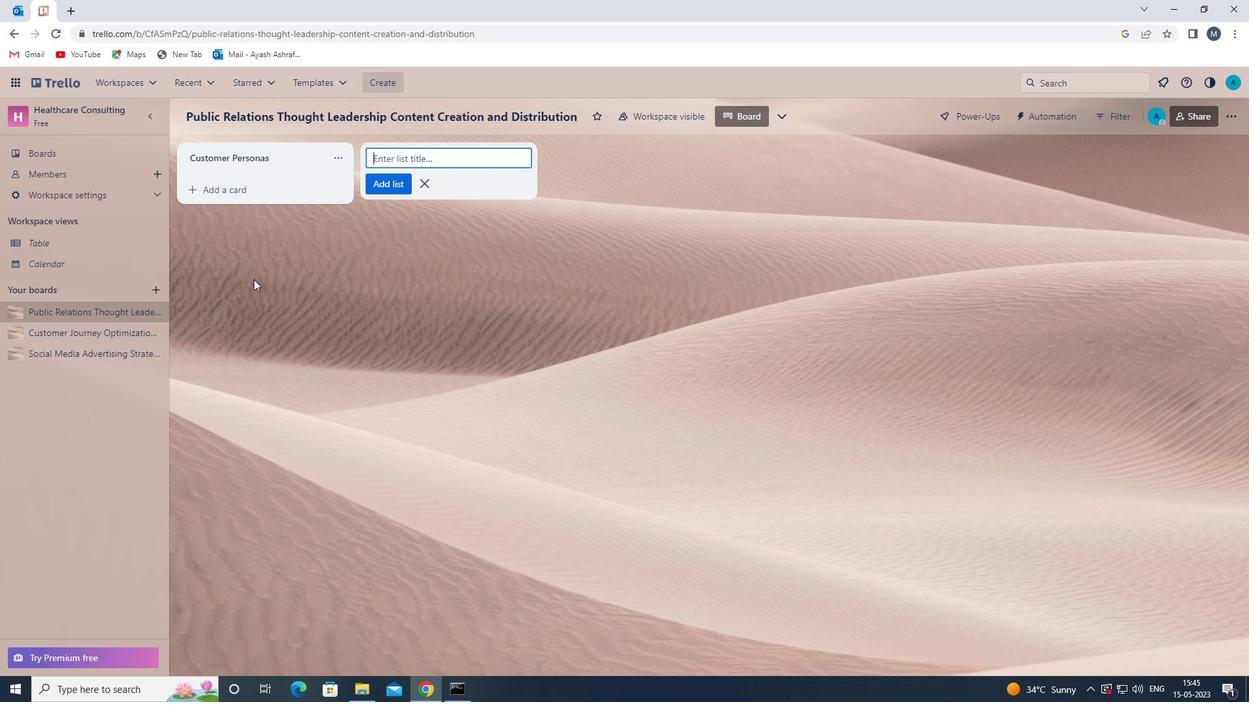 
Action: Mouse moved to (263, 302)
Screenshot: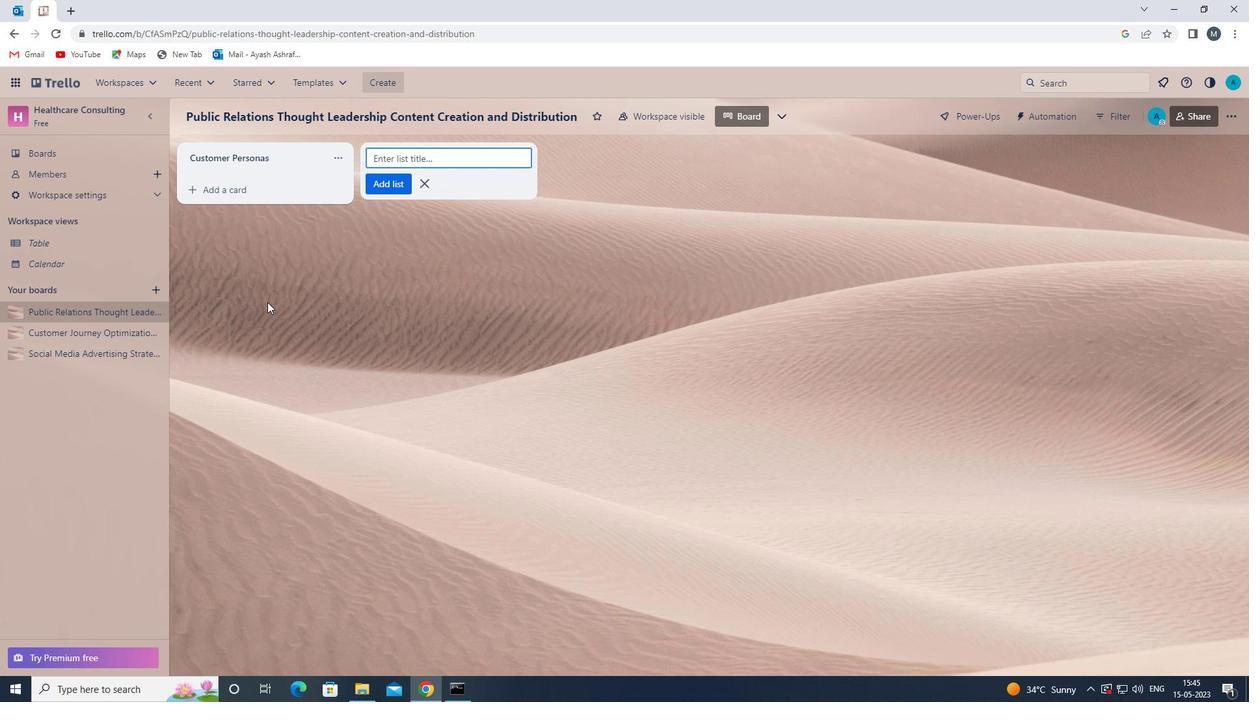 
